 Task: Create a new spreadsheet using the template "Education: Attendance".
Action: Mouse moved to (39, 72)
Screenshot: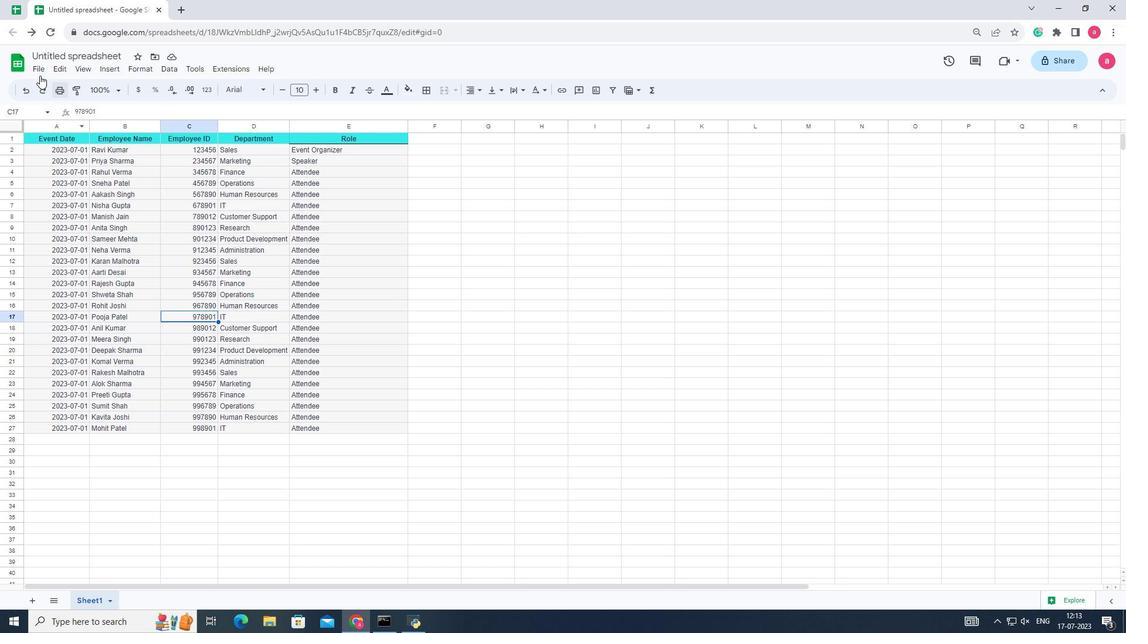 
Action: Mouse pressed left at (39, 72)
Screenshot: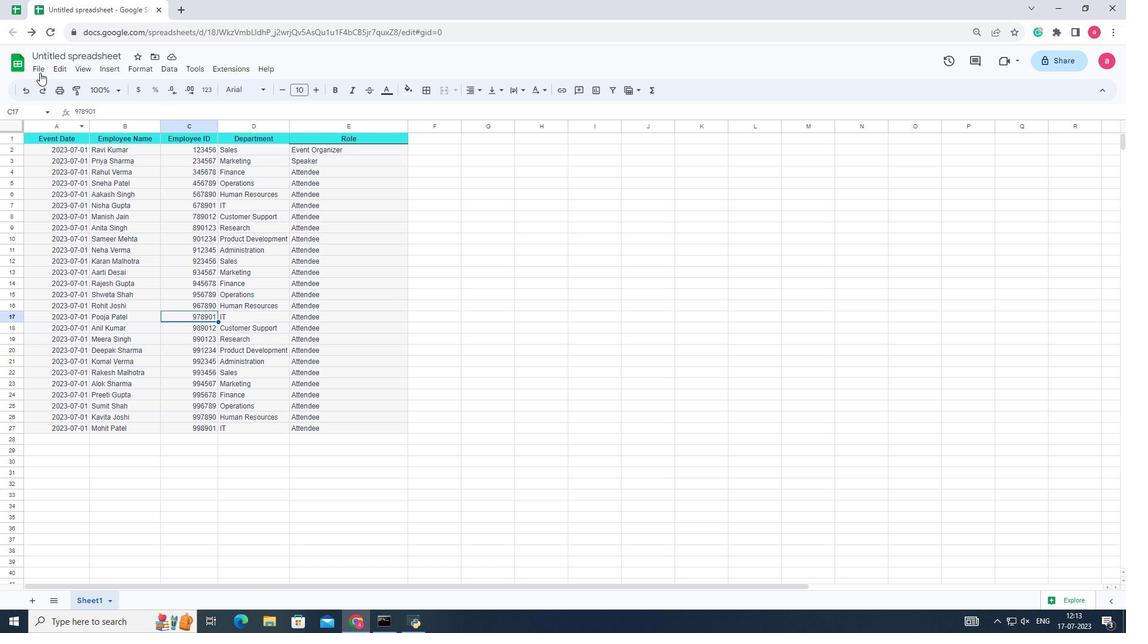 
Action: Mouse moved to (48, 86)
Screenshot: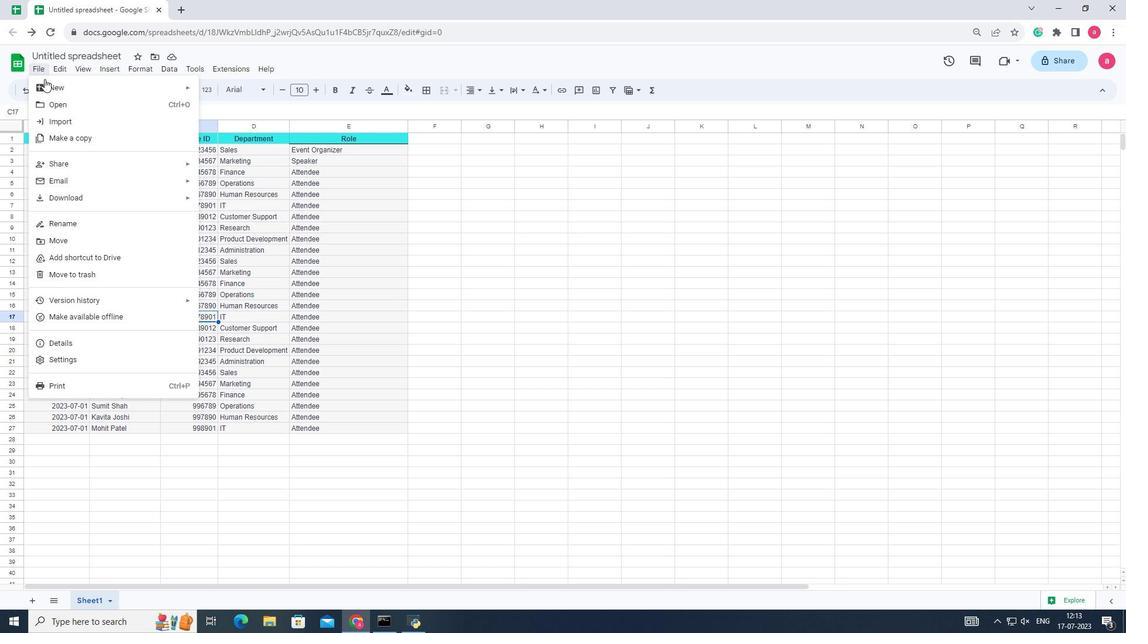 
Action: Mouse pressed left at (48, 86)
Screenshot: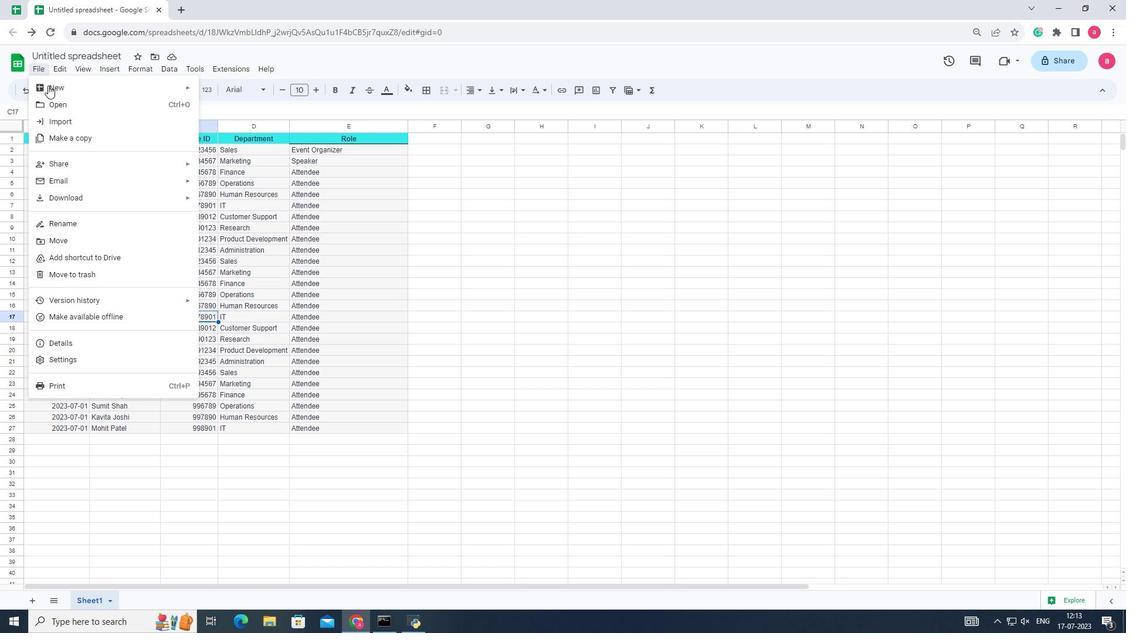 
Action: Mouse moved to (249, 103)
Screenshot: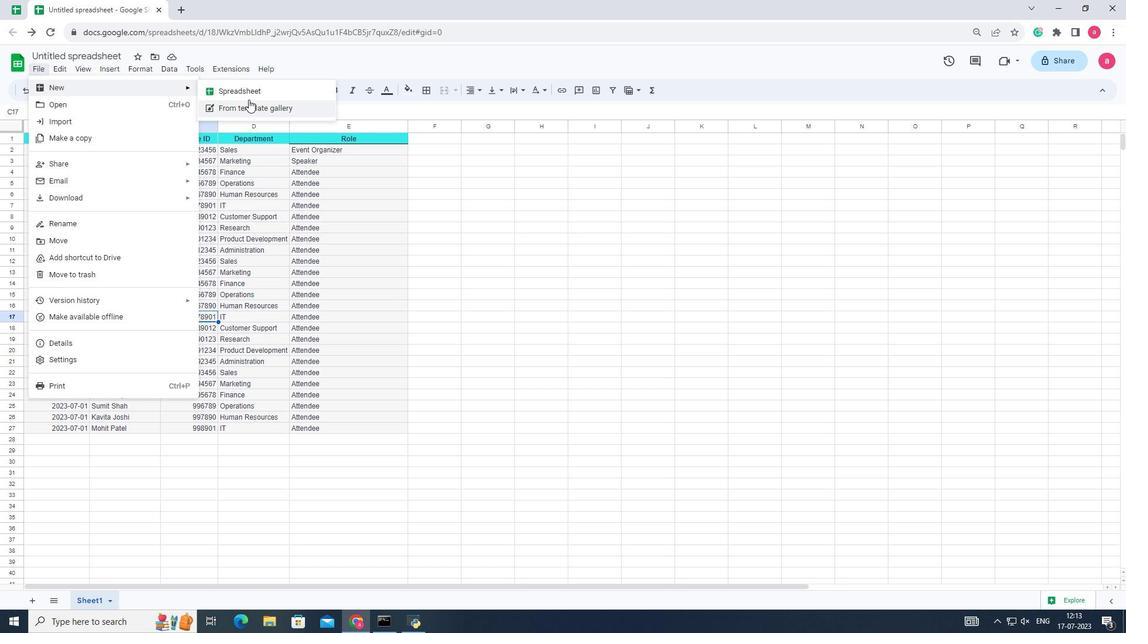 
Action: Mouse pressed left at (249, 103)
Screenshot: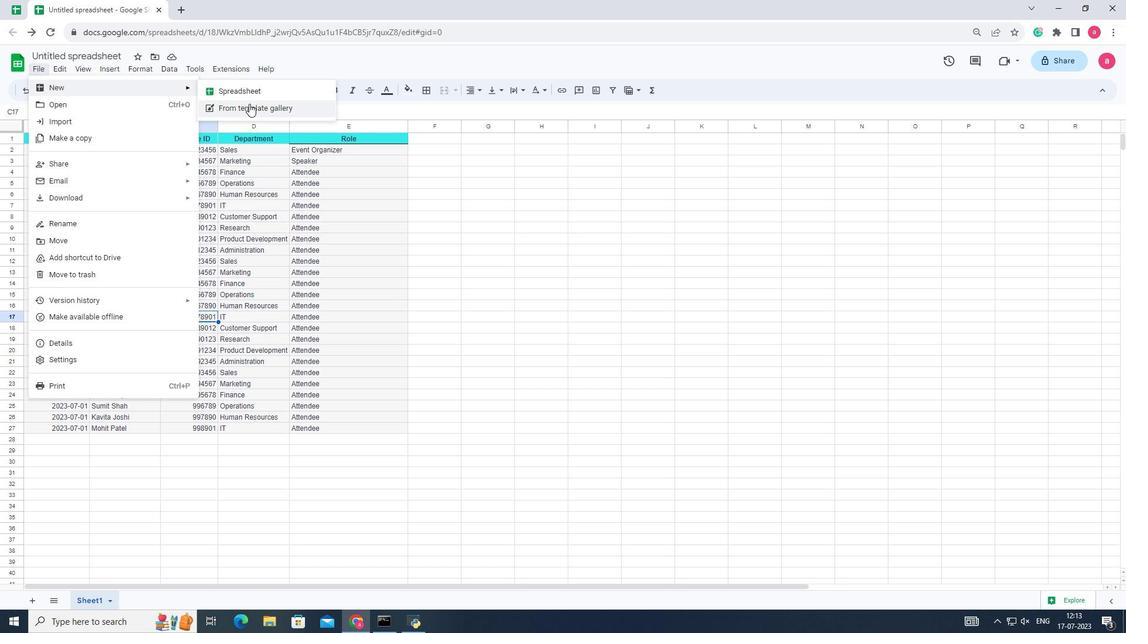 
Action: Mouse moved to (374, 285)
Screenshot: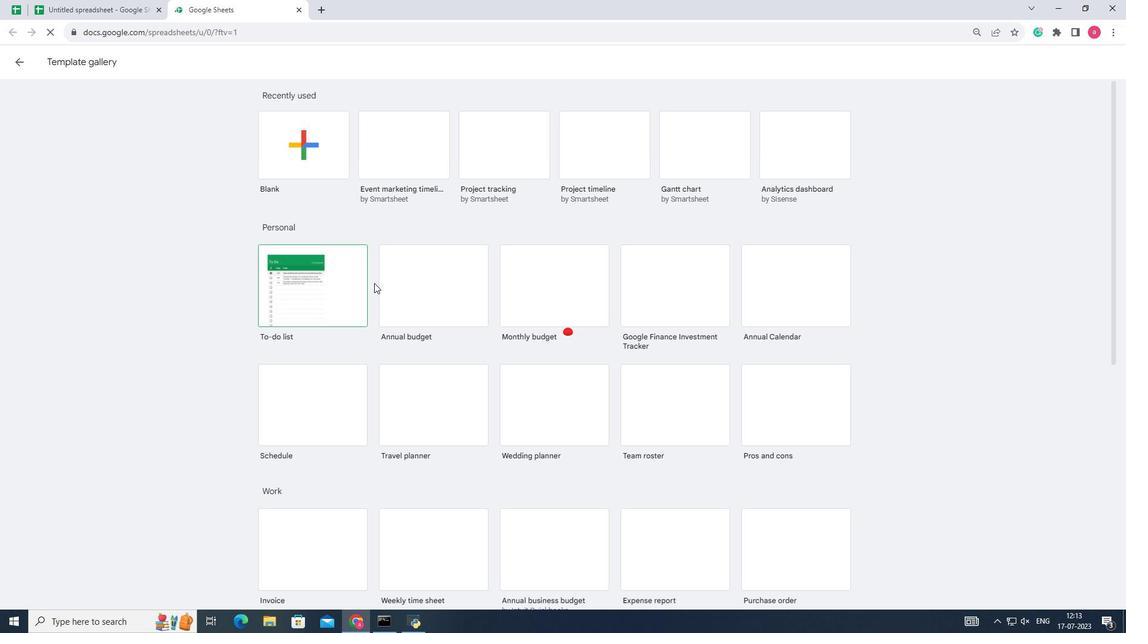 
Action: Mouse scrolled (374, 284) with delta (0, 0)
Screenshot: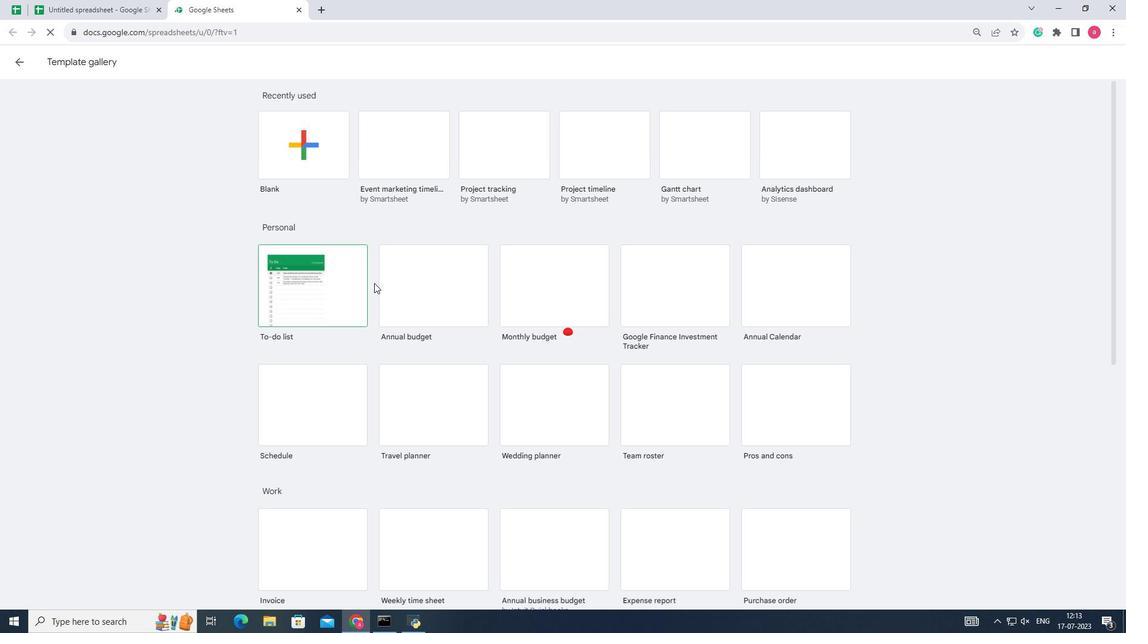 
Action: Mouse moved to (374, 285)
Screenshot: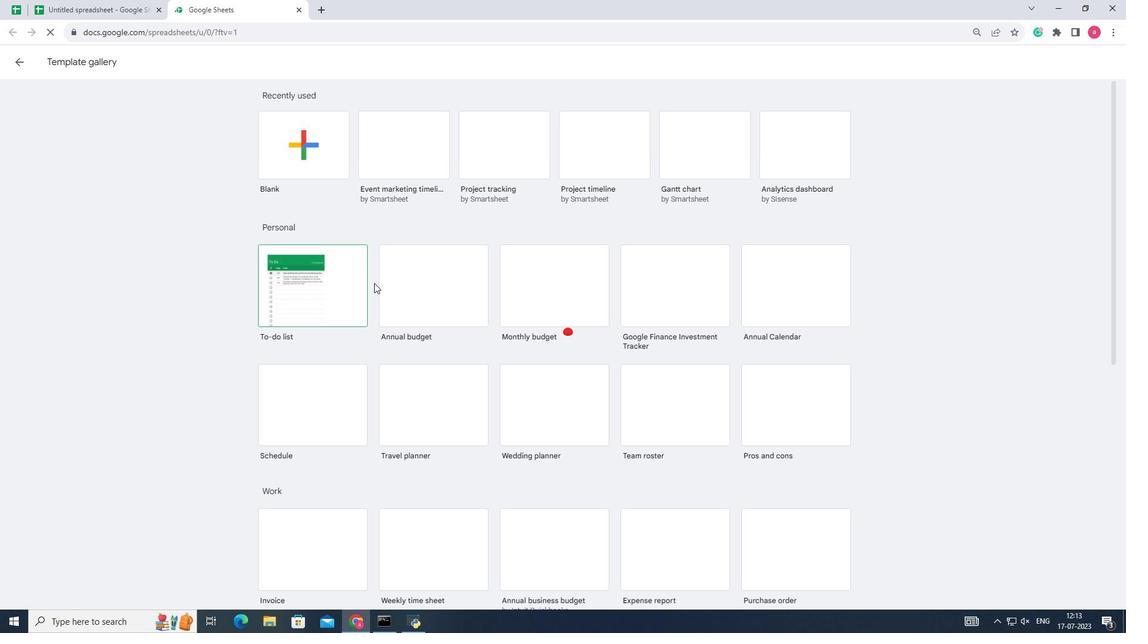 
Action: Mouse scrolled (374, 285) with delta (0, 0)
Screenshot: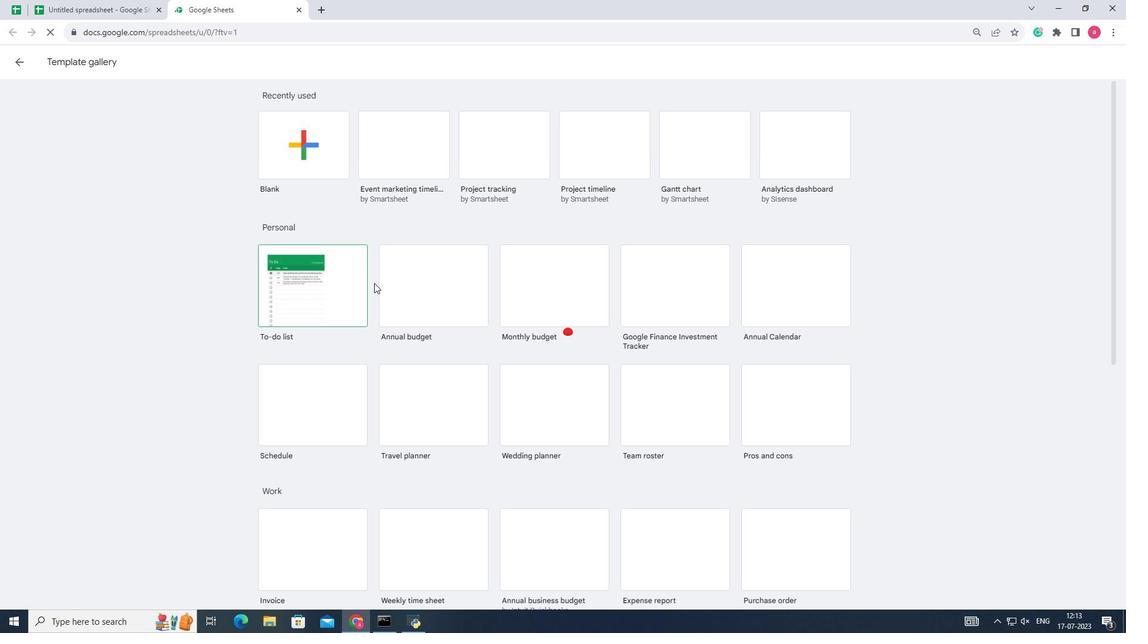 
Action: Mouse scrolled (374, 285) with delta (0, 0)
Screenshot: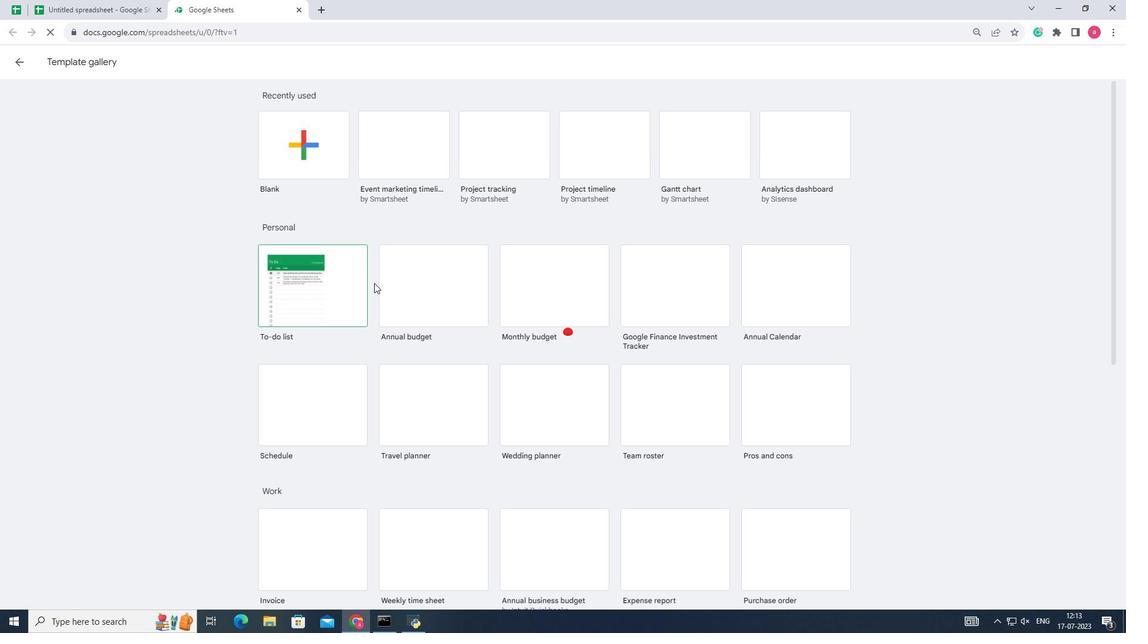 
Action: Mouse scrolled (374, 285) with delta (0, 0)
Screenshot: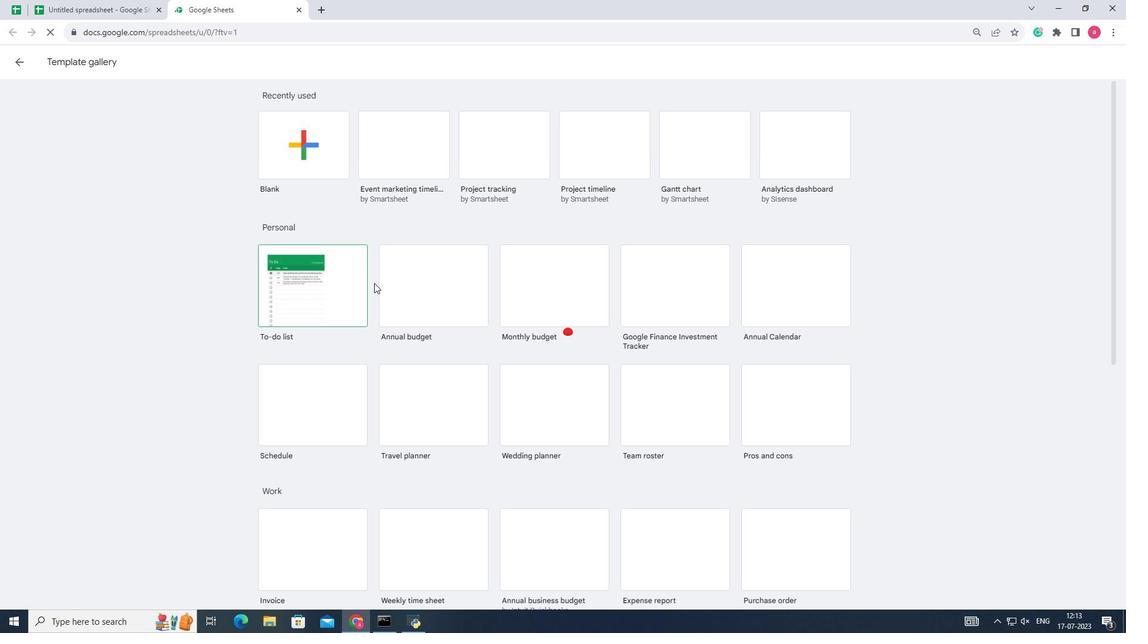 
Action: Mouse scrolled (374, 285) with delta (0, 0)
Screenshot: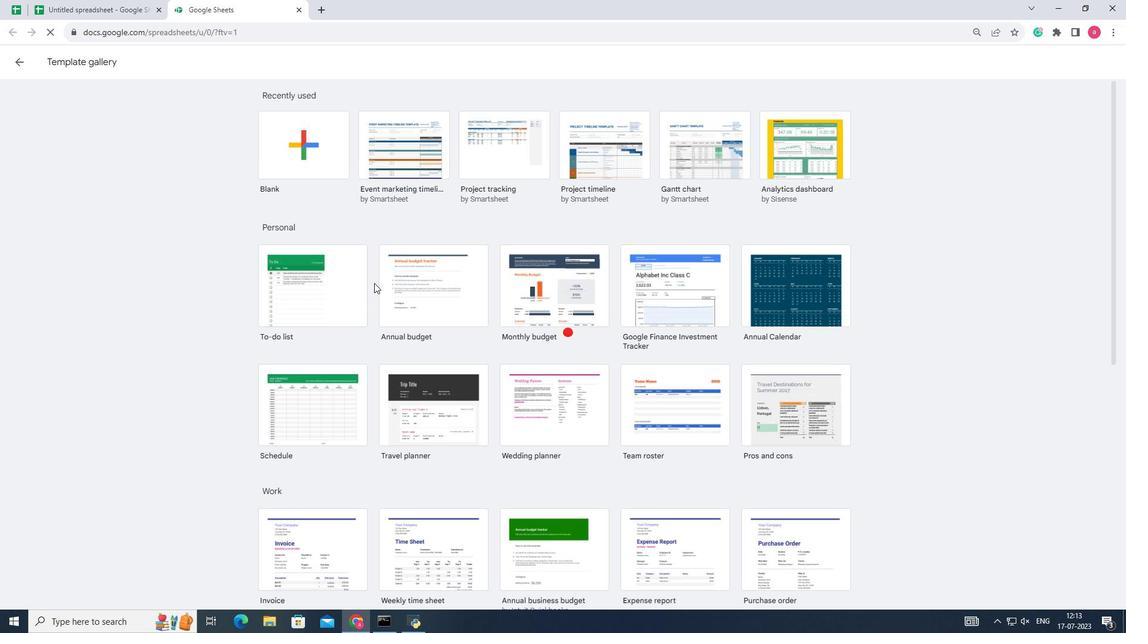 
Action: Mouse scrolled (374, 285) with delta (0, 0)
Screenshot: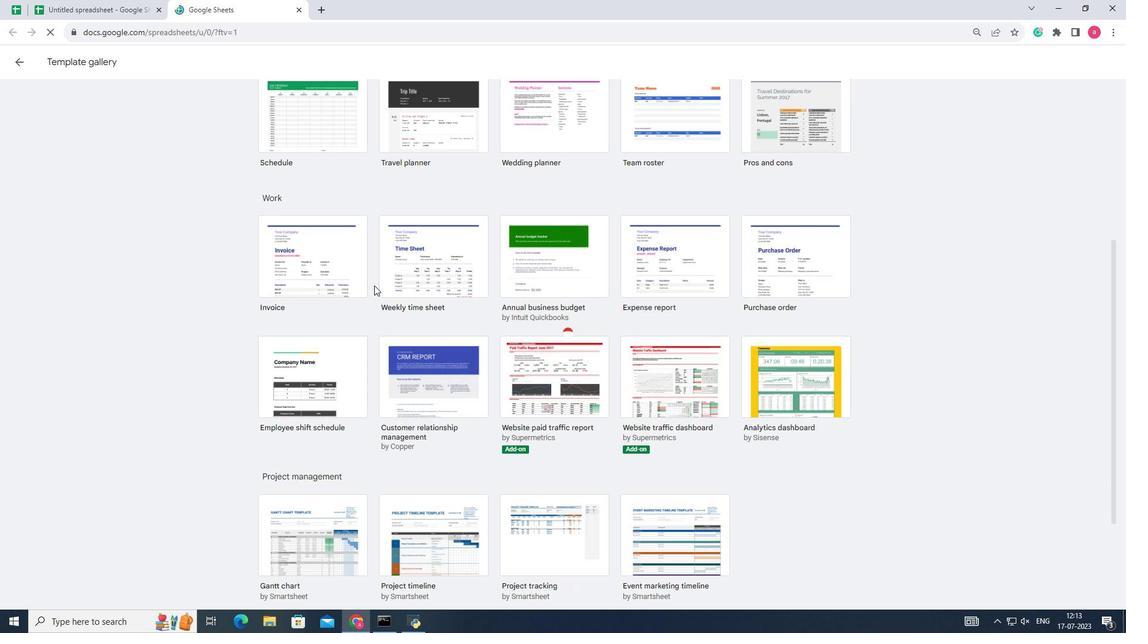 
Action: Mouse scrolled (374, 285) with delta (0, 0)
Screenshot: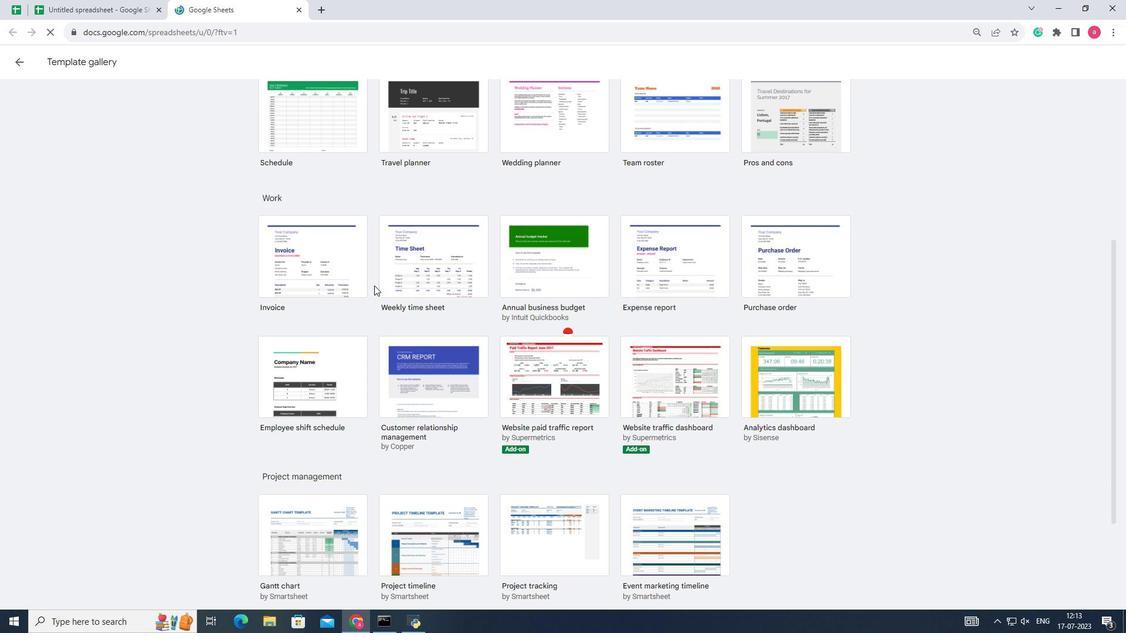 
Action: Mouse scrolled (374, 285) with delta (0, 0)
Screenshot: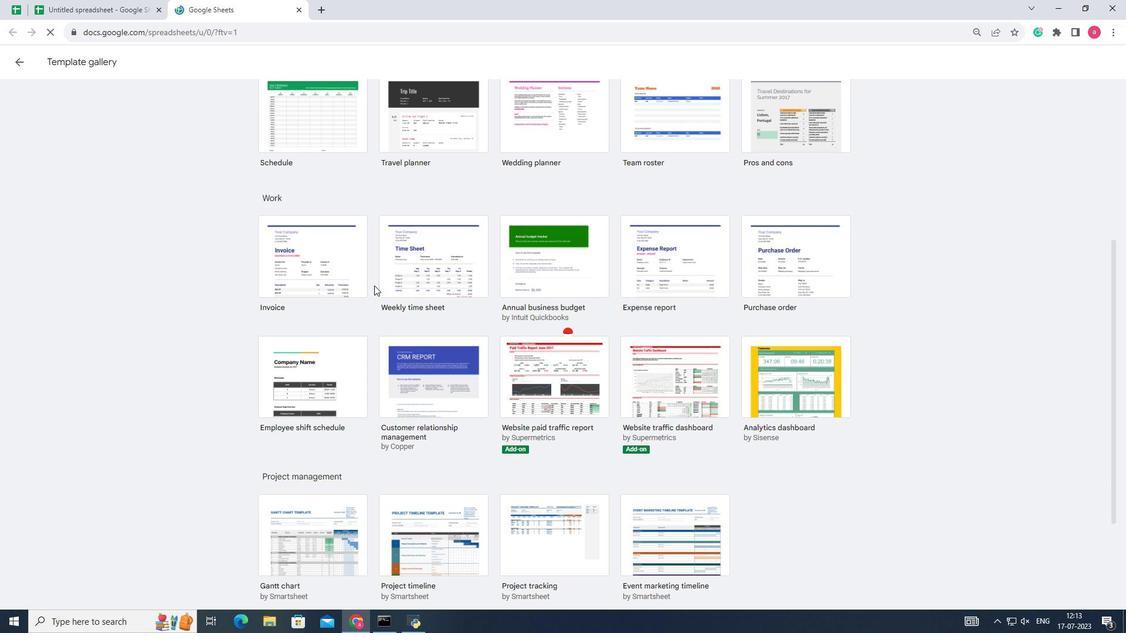 
Action: Mouse scrolled (374, 285) with delta (0, 0)
Screenshot: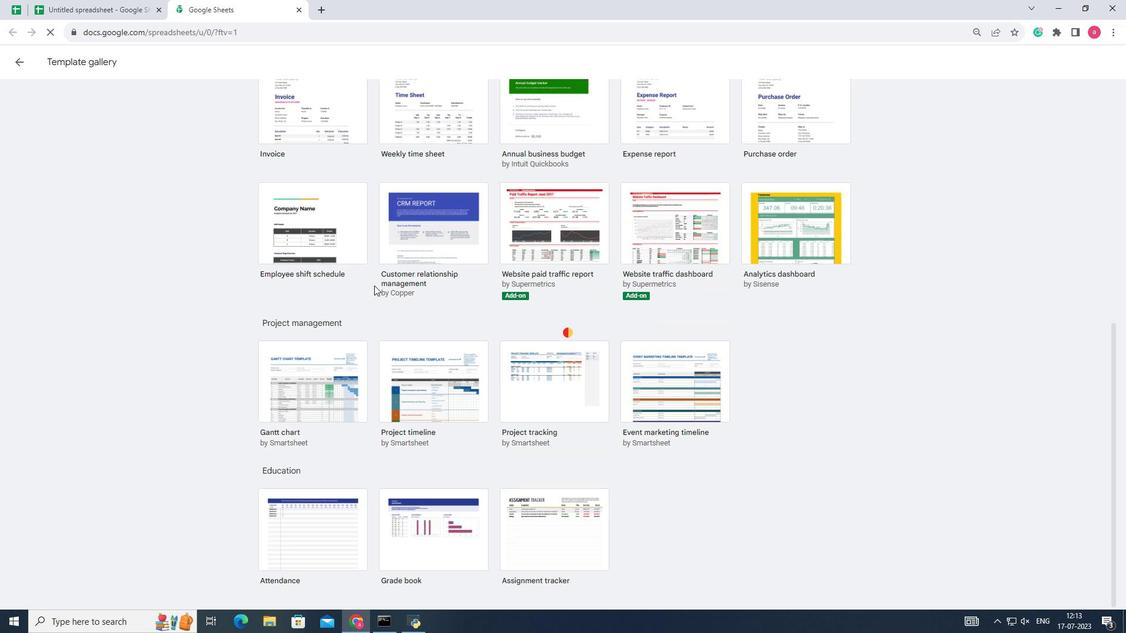
Action: Mouse scrolled (374, 285) with delta (0, 0)
Screenshot: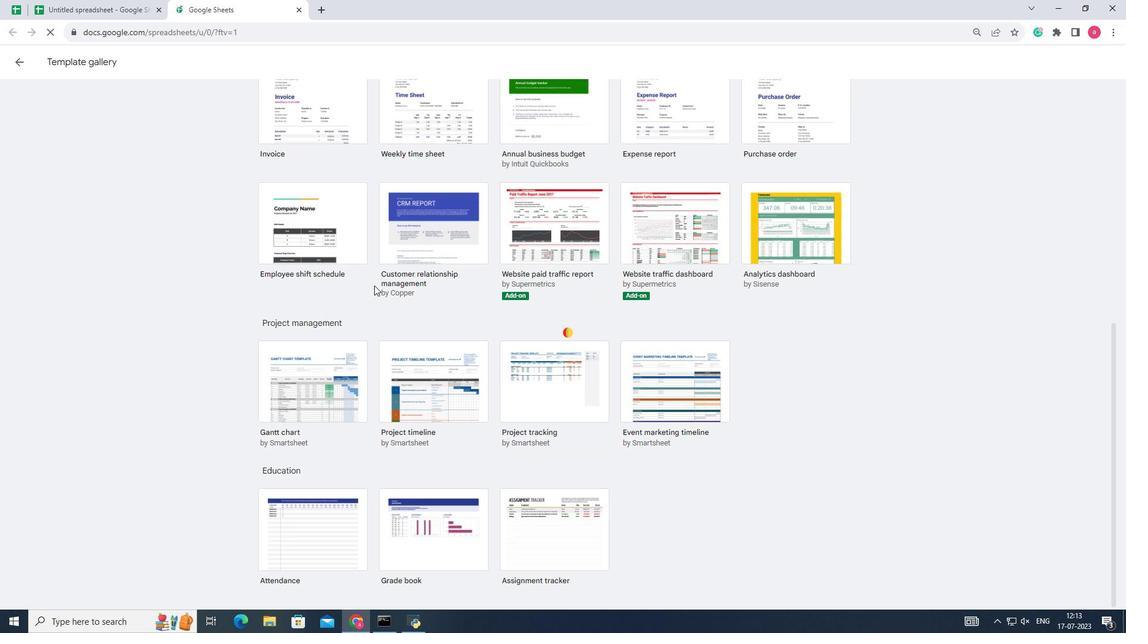 
Action: Mouse moved to (293, 527)
Screenshot: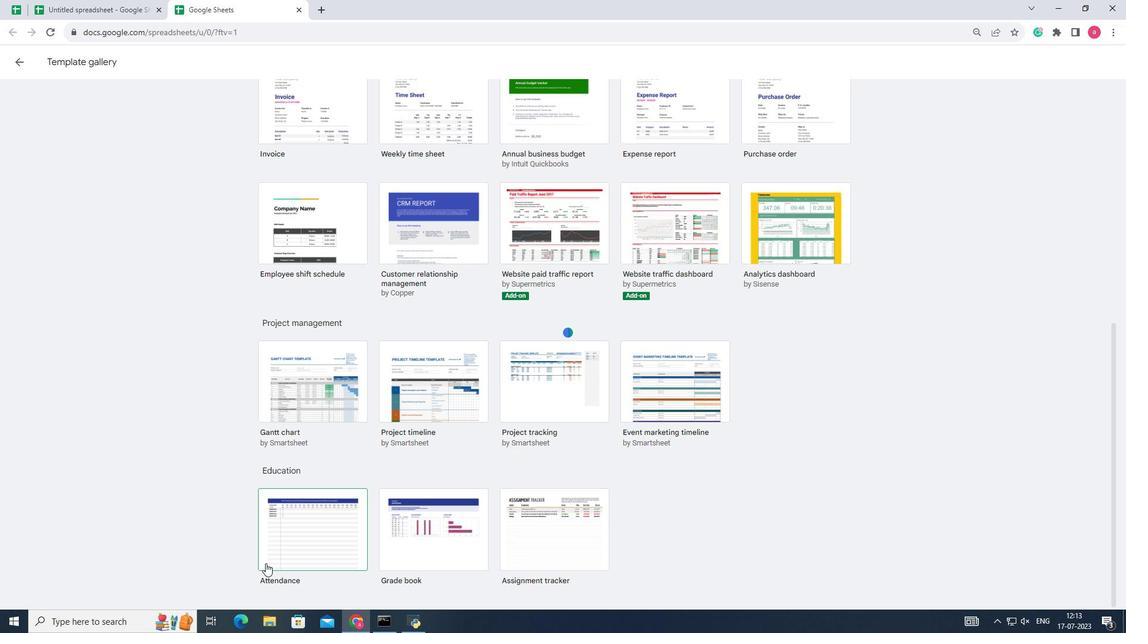 
Action: Mouse pressed left at (293, 527)
Screenshot: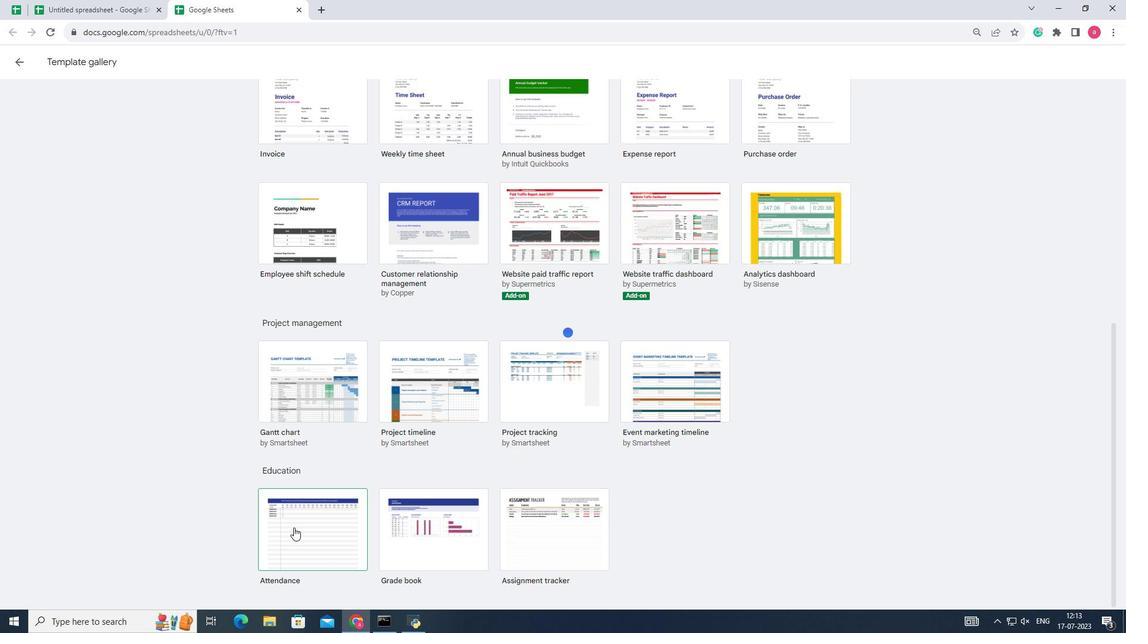 
Action: Mouse moved to (289, 364)
Screenshot: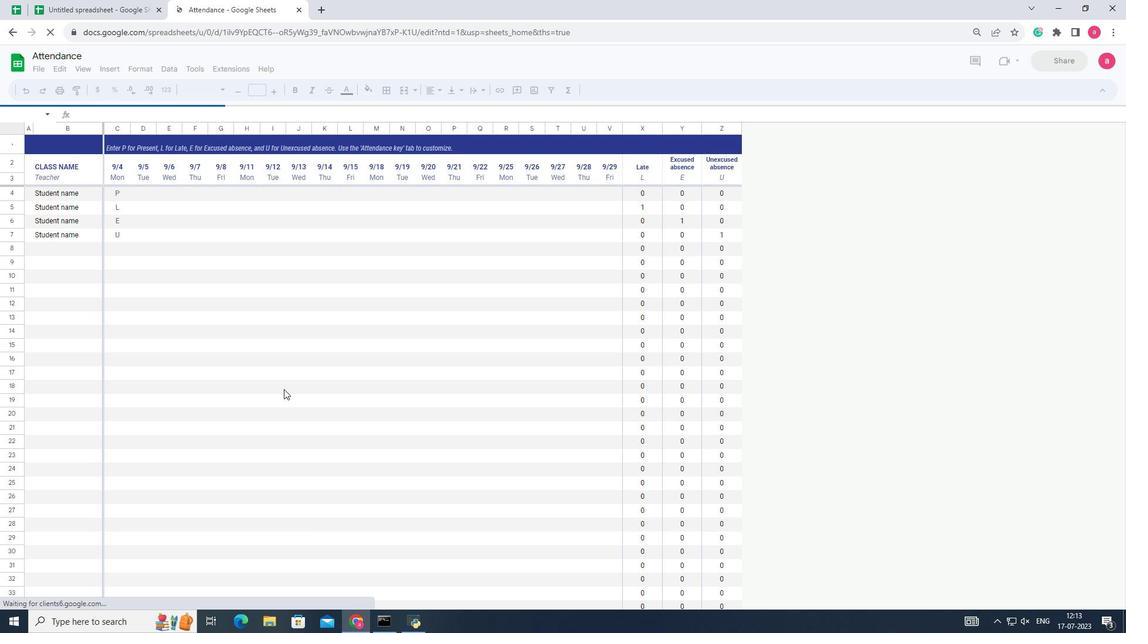 
